 Task: Create Card Mediation Preparation Review in Board Email Marketing Best Practices to Workspace Appointment Scheduling. Create Card Luxury Travel Review in Board Social Media Listening and Monitoring to Workspace Appointment Scheduling. Create Card Mediation Execution Review in Board Customer Loyalty Program Strategy and Execution to Workspace Appointment Scheduling
Action: Mouse moved to (193, 171)
Screenshot: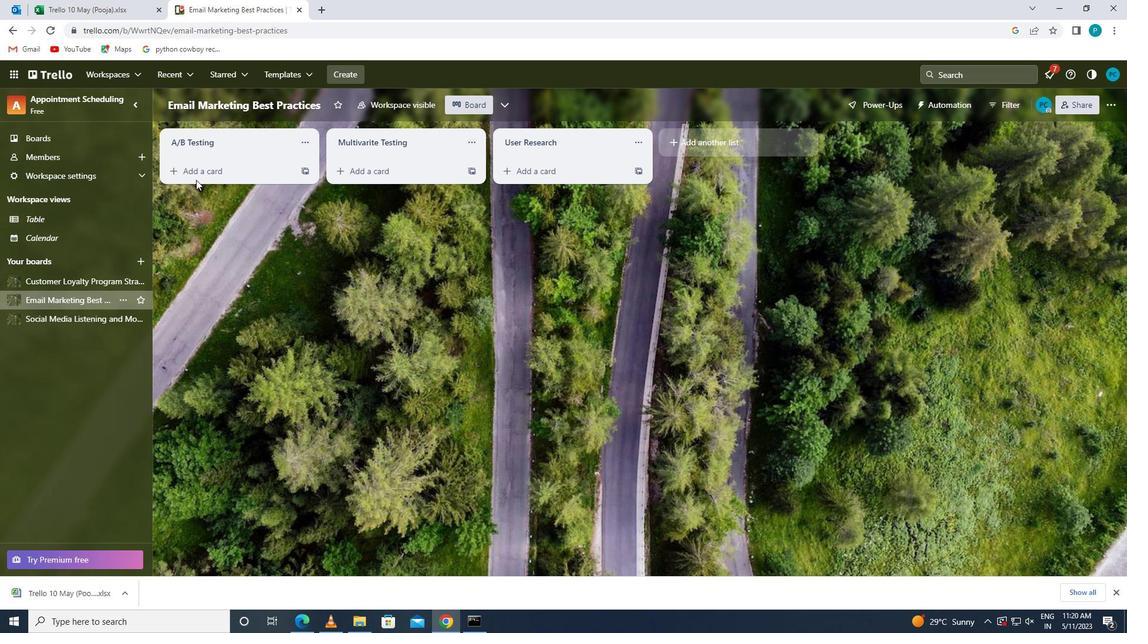 
Action: Mouse pressed left at (193, 171)
Screenshot: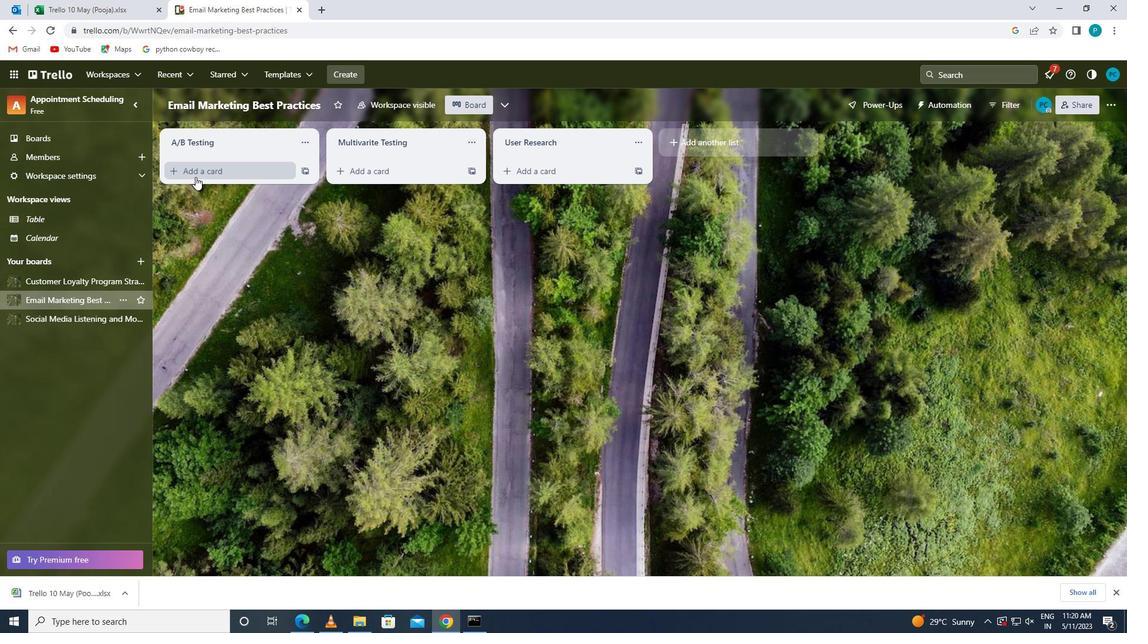 
Action: Mouse moved to (230, 197)
Screenshot: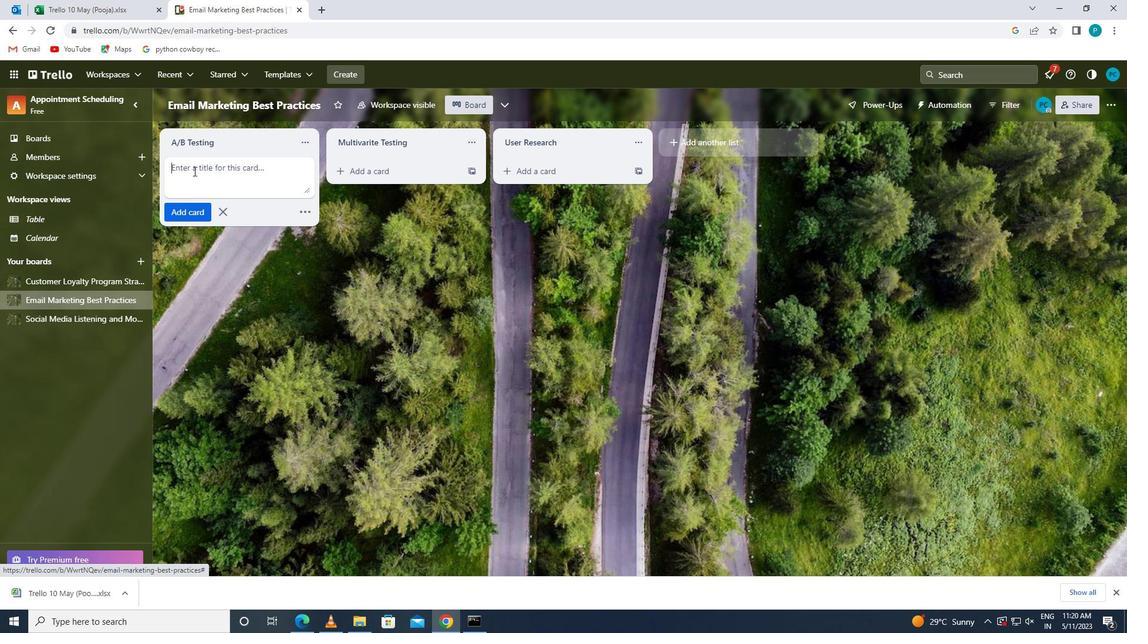 
Action: Key pressed <Key.caps_lock>m<Key.caps_lock>ediation<Key.space><Key.caps_lock>p<Key.caps_lock>reparation<Key.space><Key.caps_lock>r<Key.caps_lock>evir<Key.backspace>ew
Screenshot: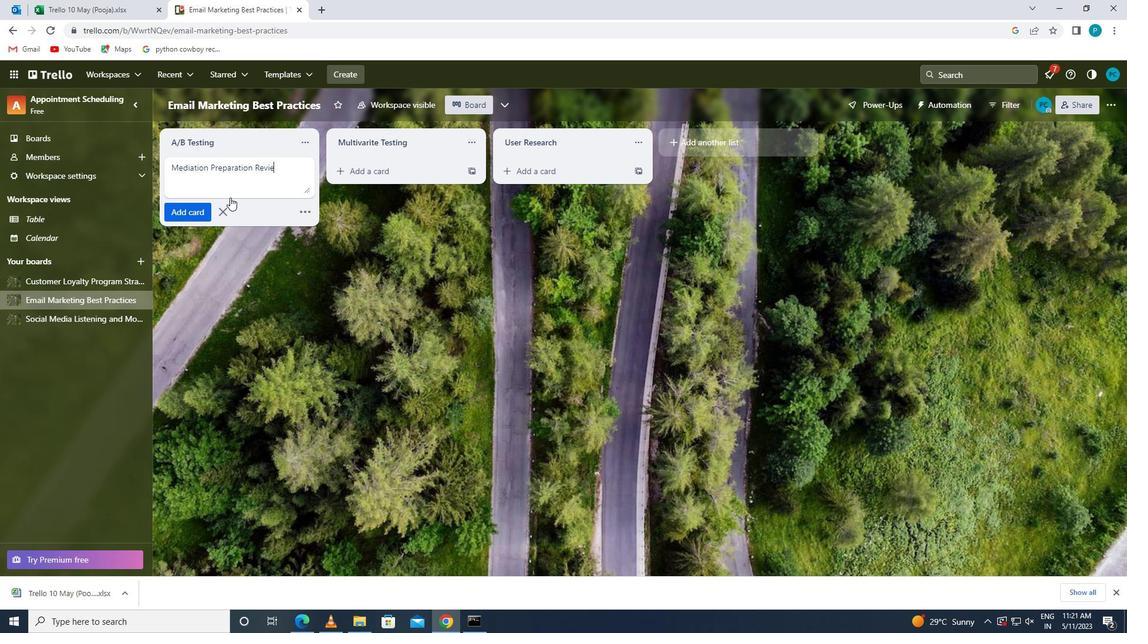 
Action: Mouse moved to (194, 217)
Screenshot: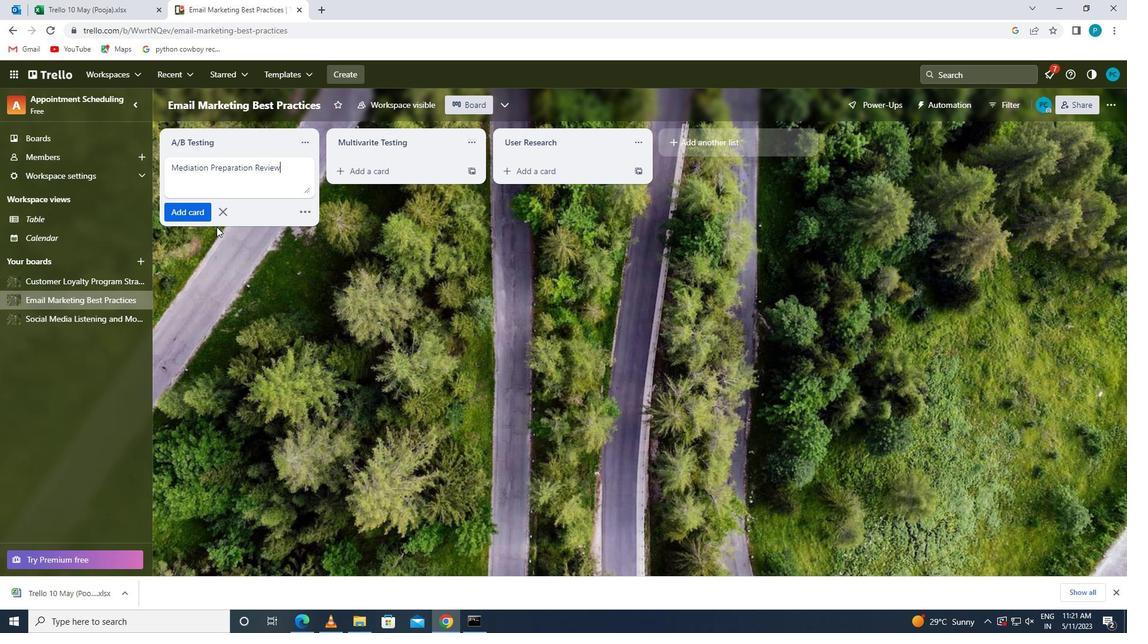 
Action: Mouse pressed left at (194, 217)
Screenshot: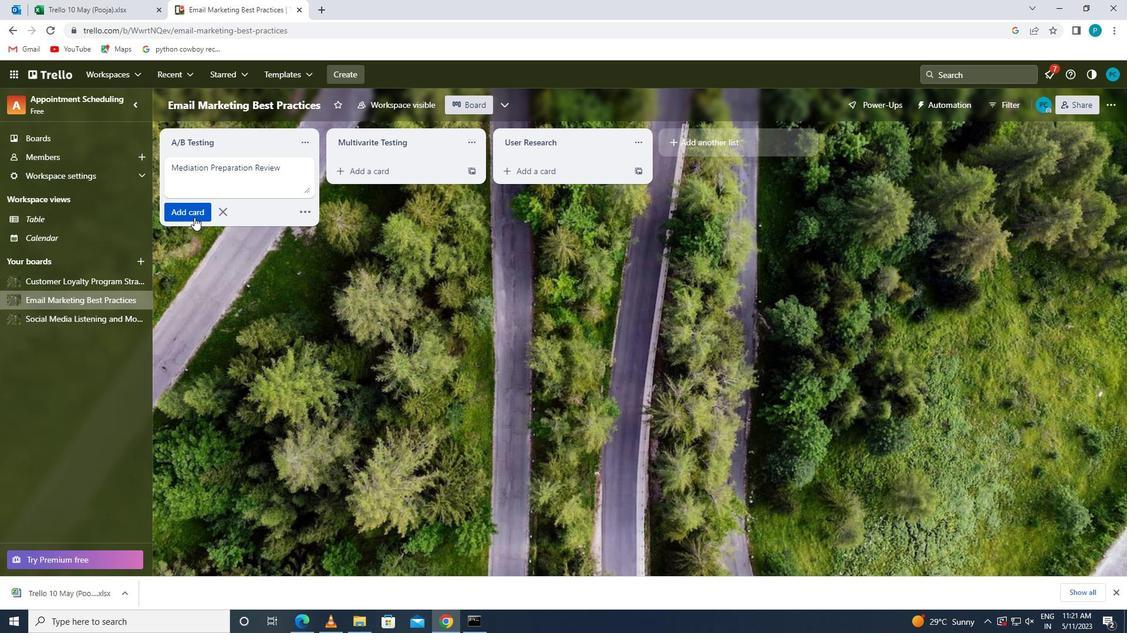 
Action: Mouse moved to (51, 319)
Screenshot: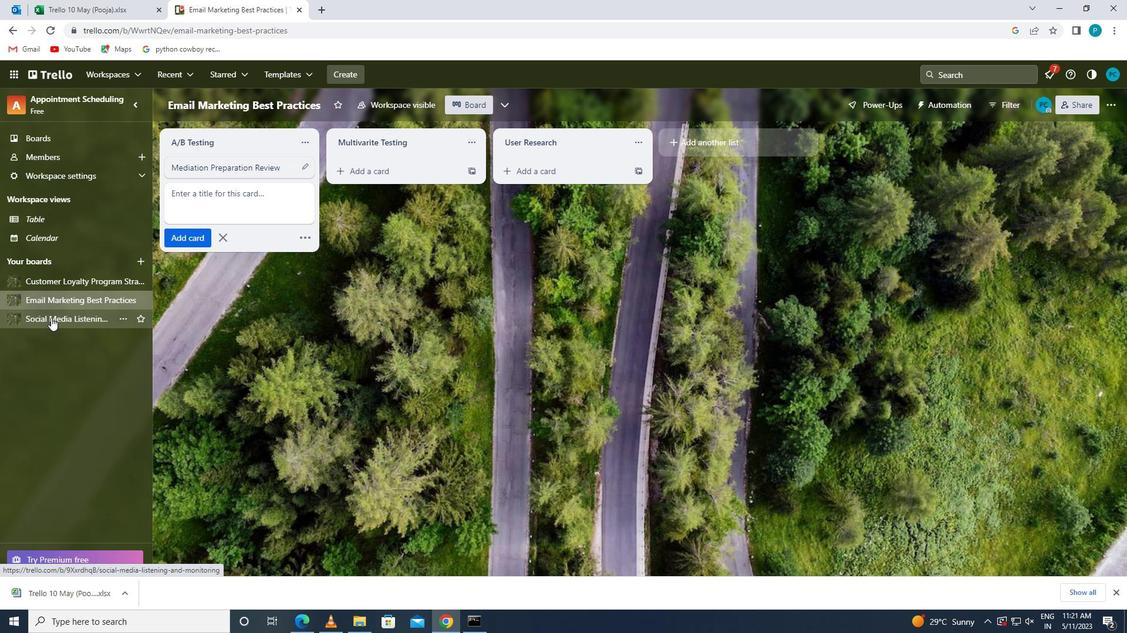 
Action: Mouse pressed left at (51, 319)
Screenshot: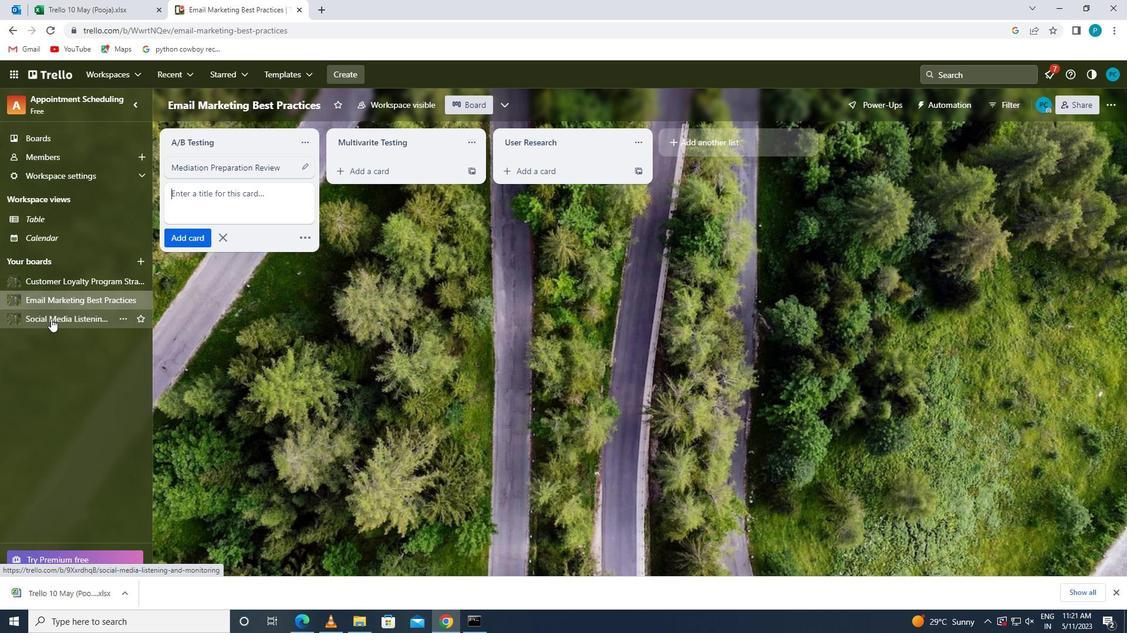 
Action: Mouse moved to (230, 170)
Screenshot: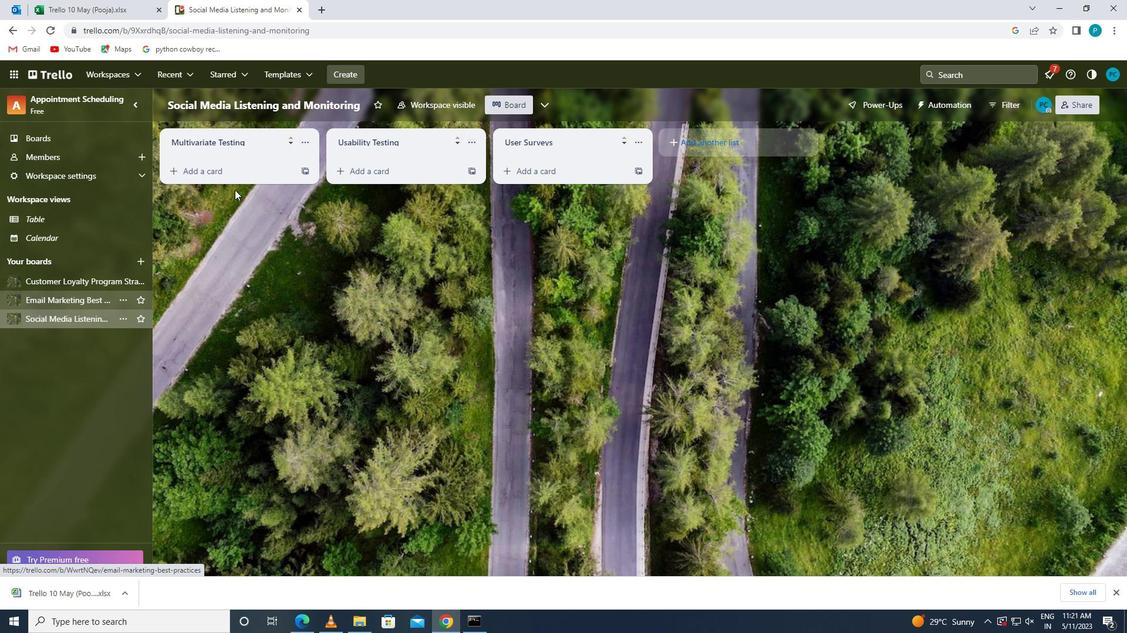 
Action: Mouse pressed left at (230, 170)
Screenshot: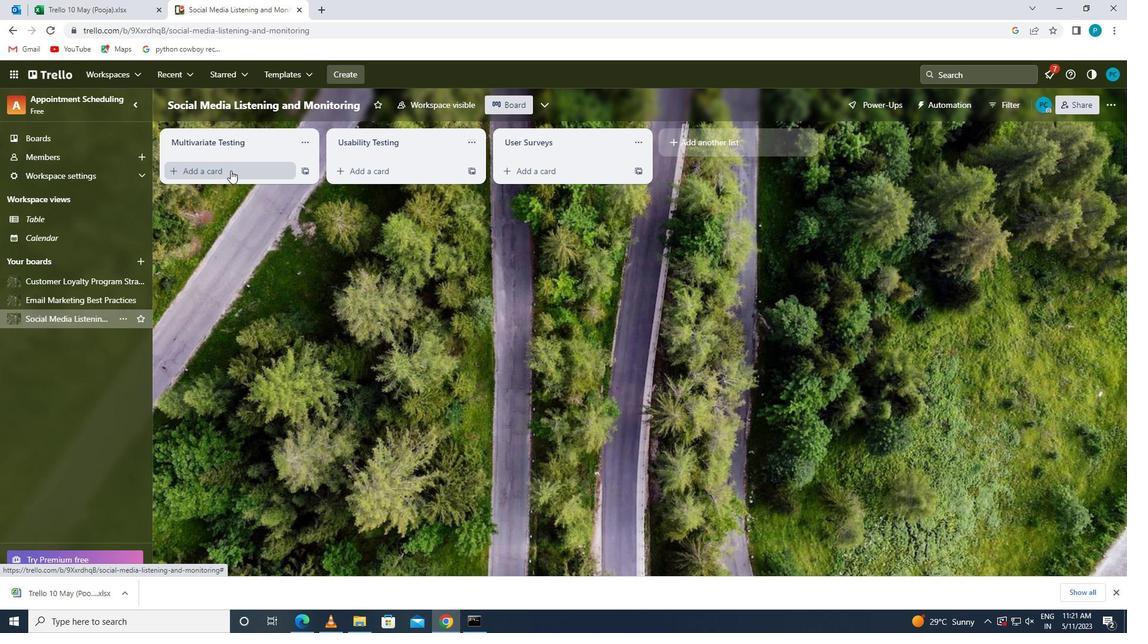 
Action: Key pressed <Key.caps_lock>l<Key.caps_lock>uxury<Key.space><Key.caps_lock>t<Key.caps_lock>ravel<Key.space><Key.caps_lock>r<Key.caps_lock>eview
Screenshot: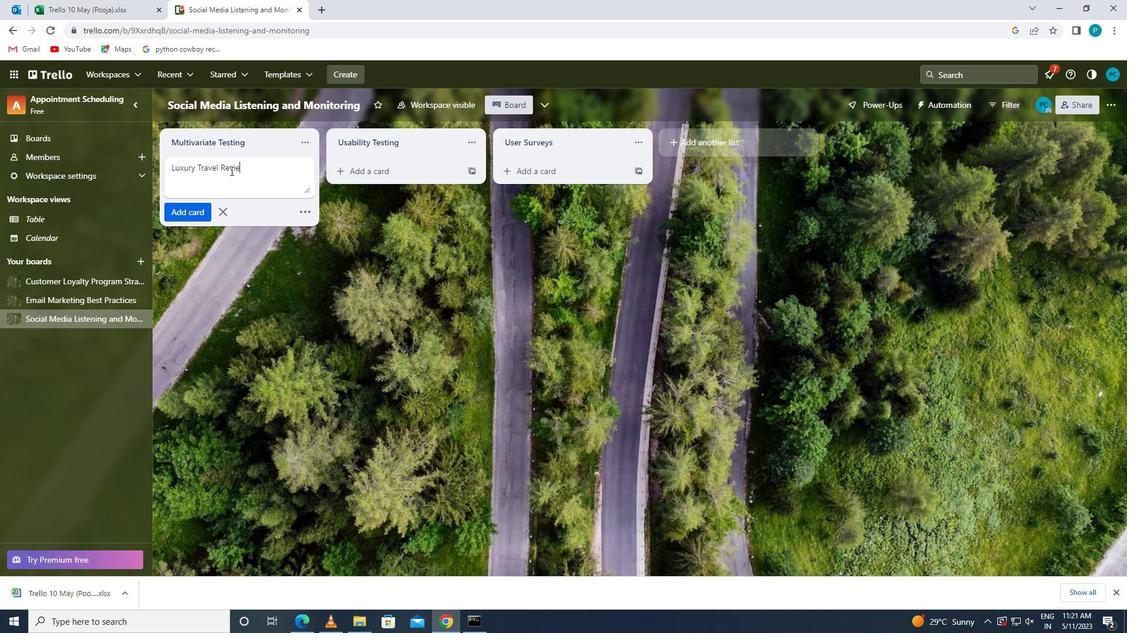 
Action: Mouse moved to (184, 220)
Screenshot: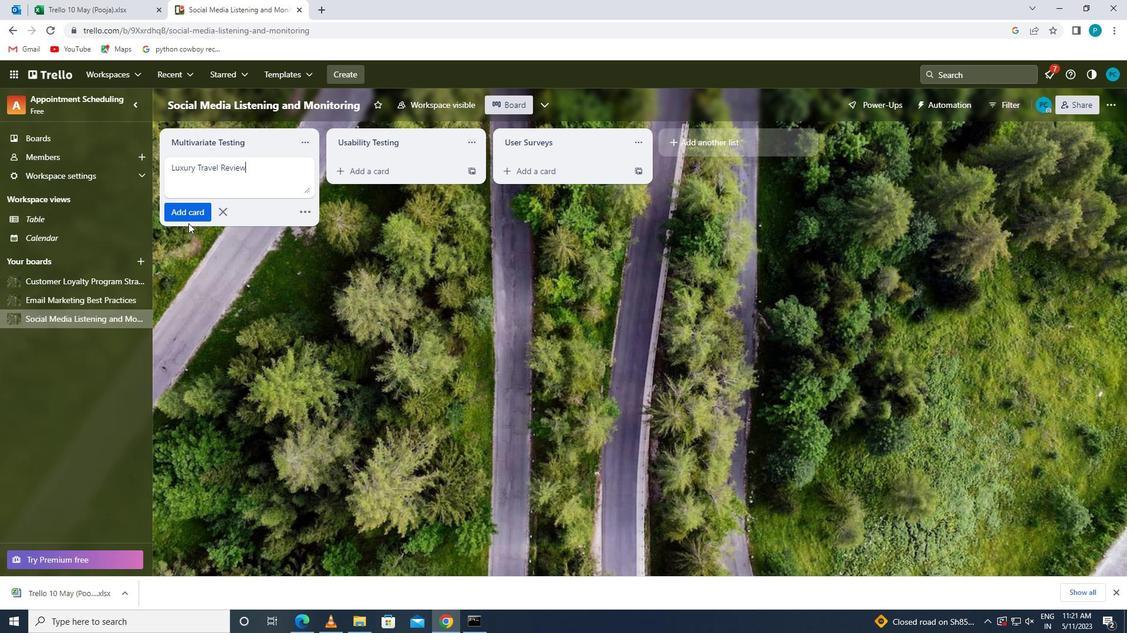 
Action: Mouse pressed left at (184, 220)
Screenshot: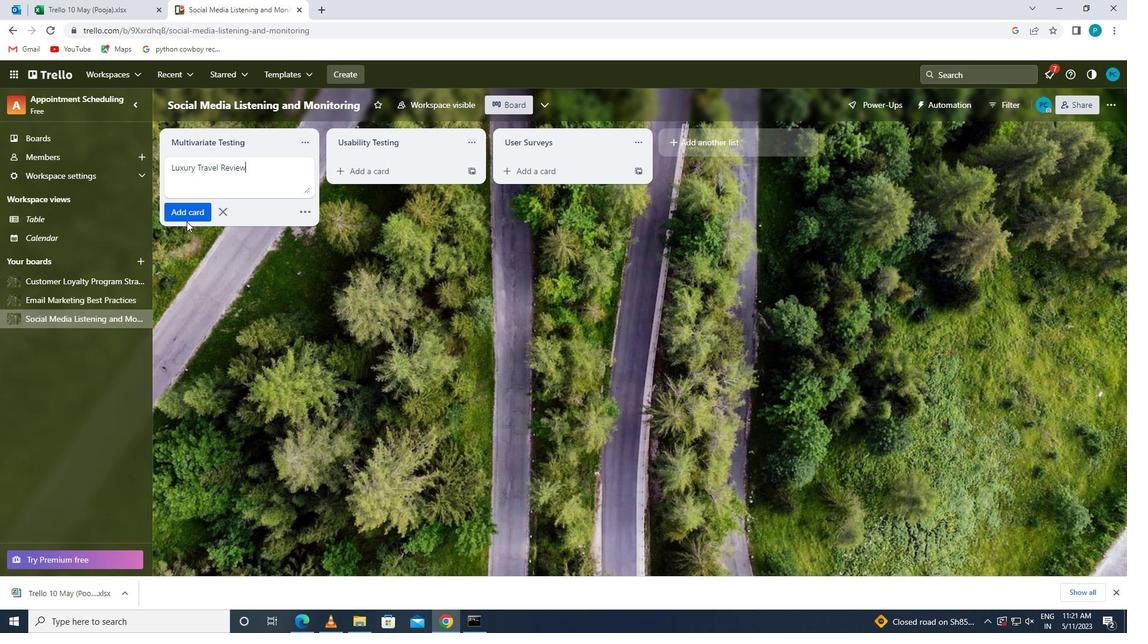 
Action: Mouse moved to (56, 277)
Screenshot: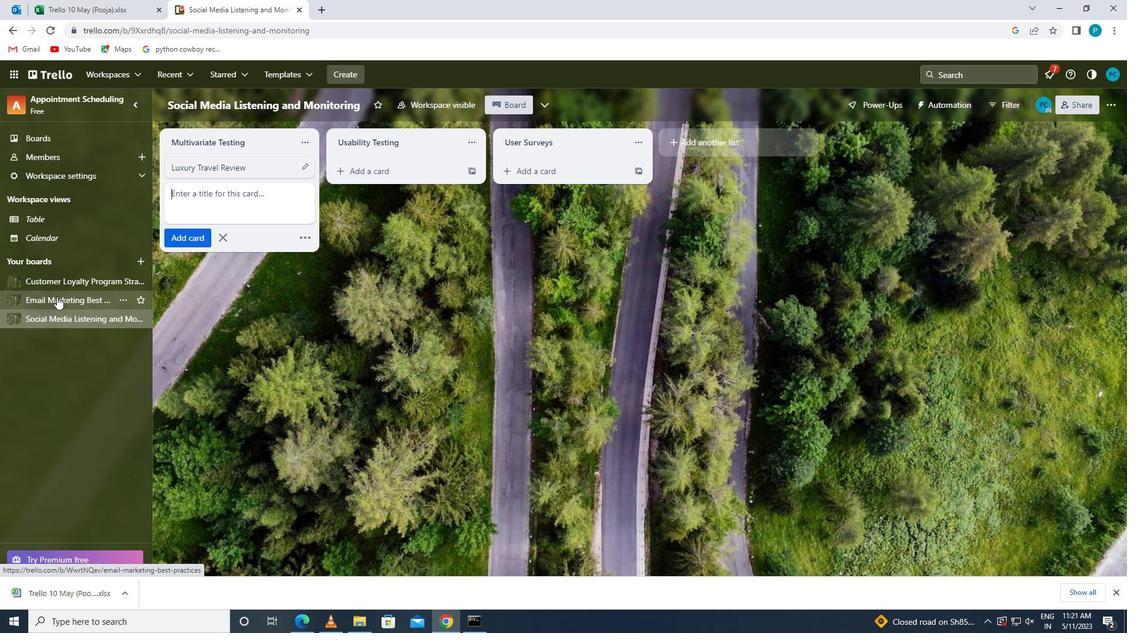 
Action: Mouse pressed left at (56, 277)
Screenshot: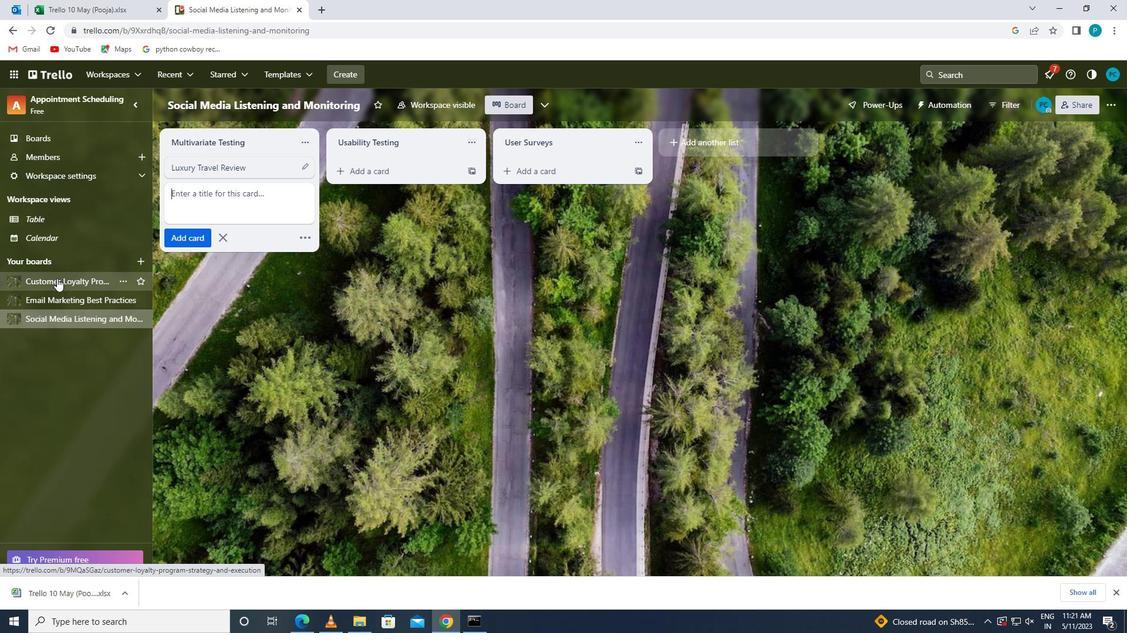 
Action: Mouse moved to (190, 184)
Screenshot: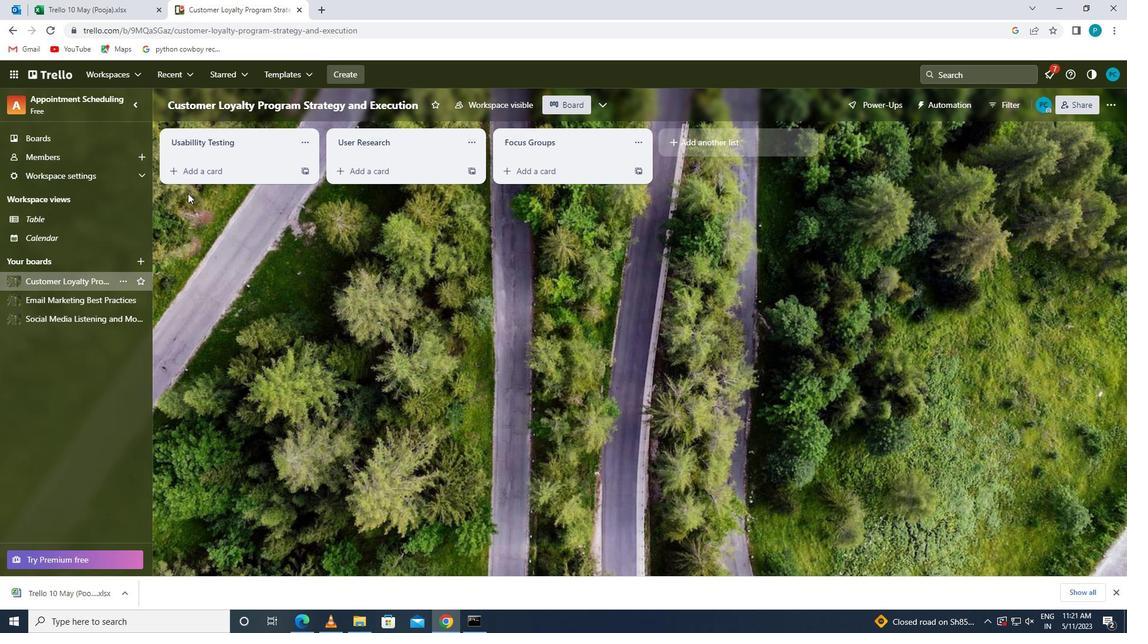 
Action: Mouse pressed left at (190, 184)
Screenshot: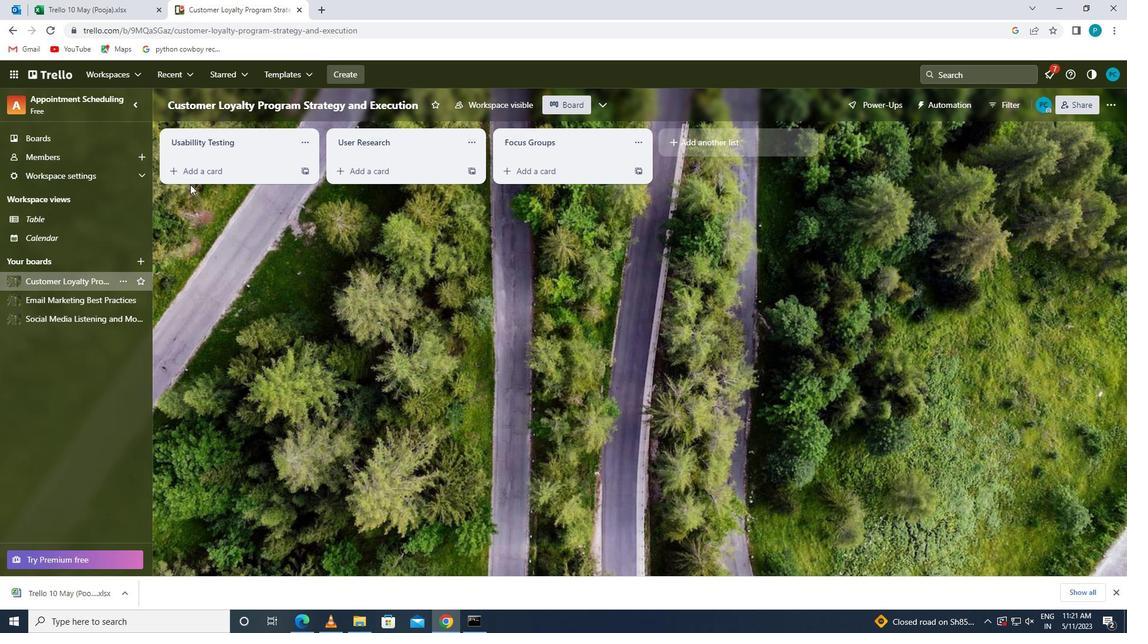 
Action: Mouse moved to (190, 181)
Screenshot: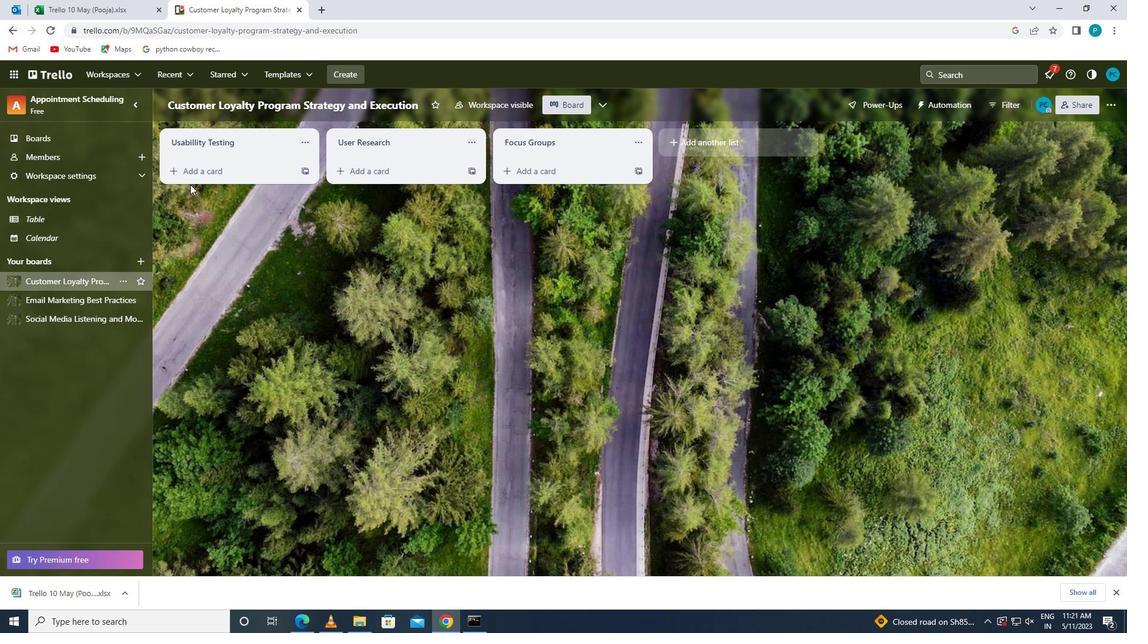 
Action: Mouse pressed left at (190, 181)
Screenshot: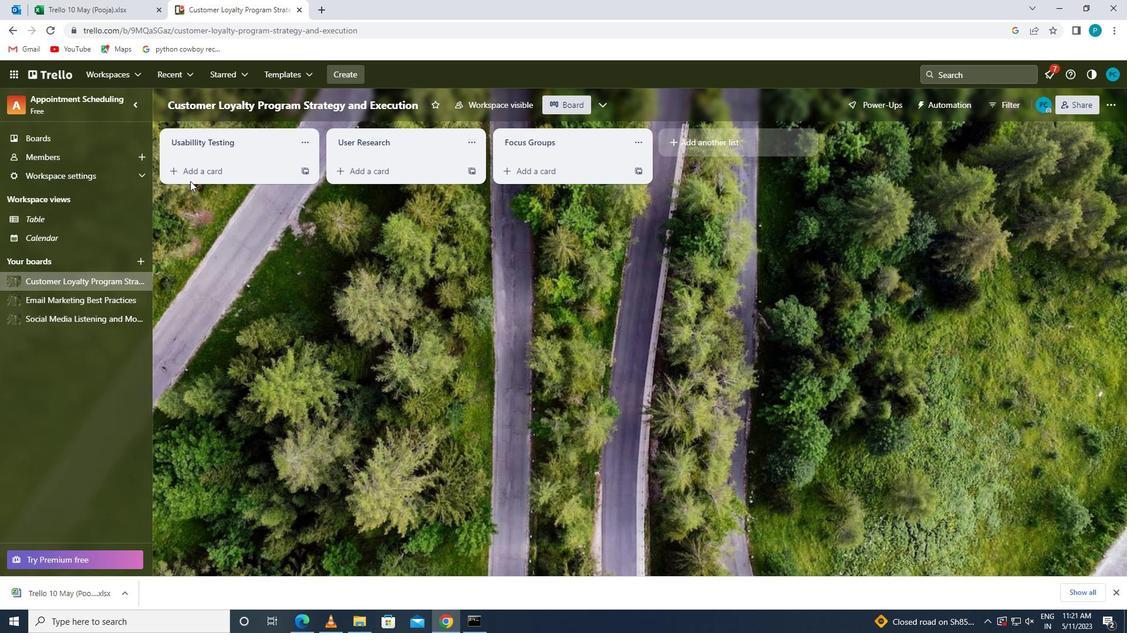 
Action: Mouse moved to (189, 171)
Screenshot: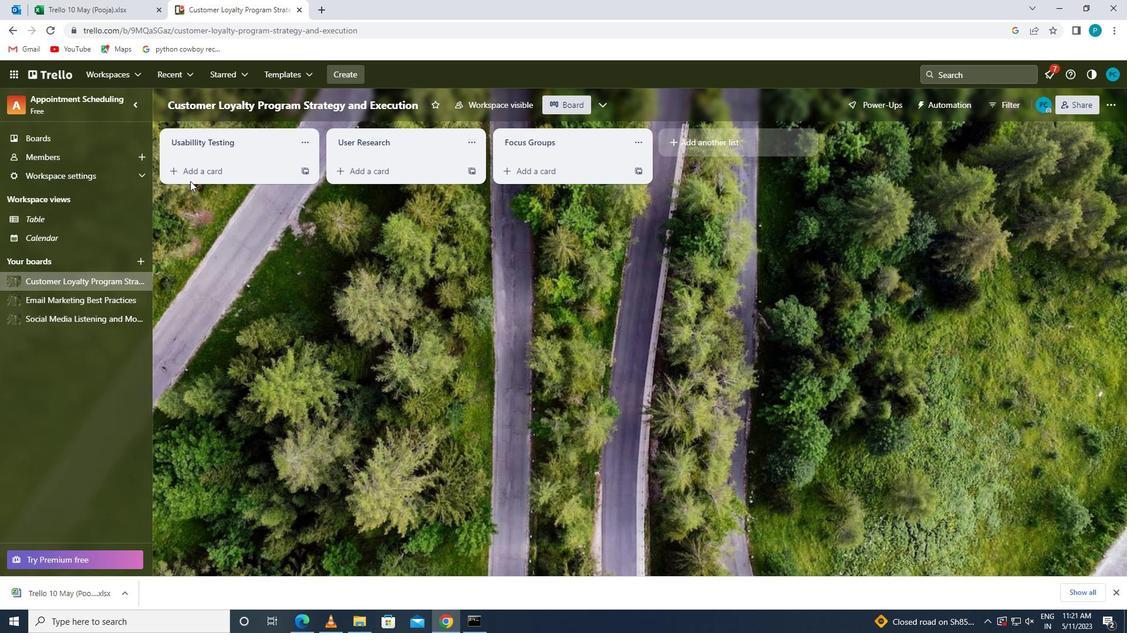 
Action: Mouse pressed left at (189, 171)
Screenshot: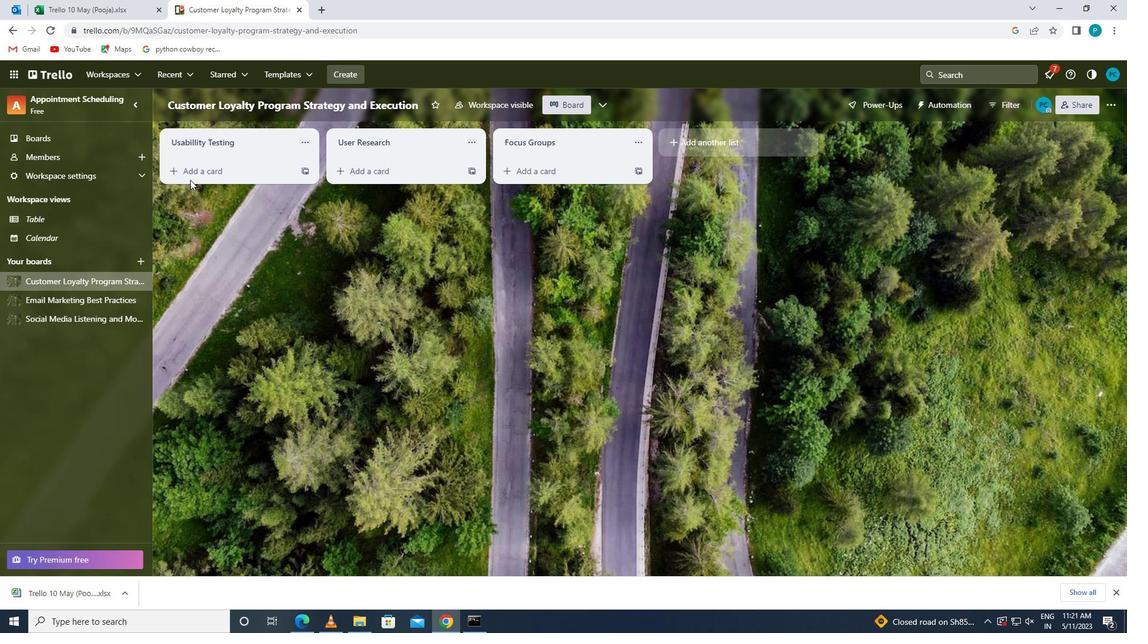 
Action: Mouse moved to (195, 183)
Screenshot: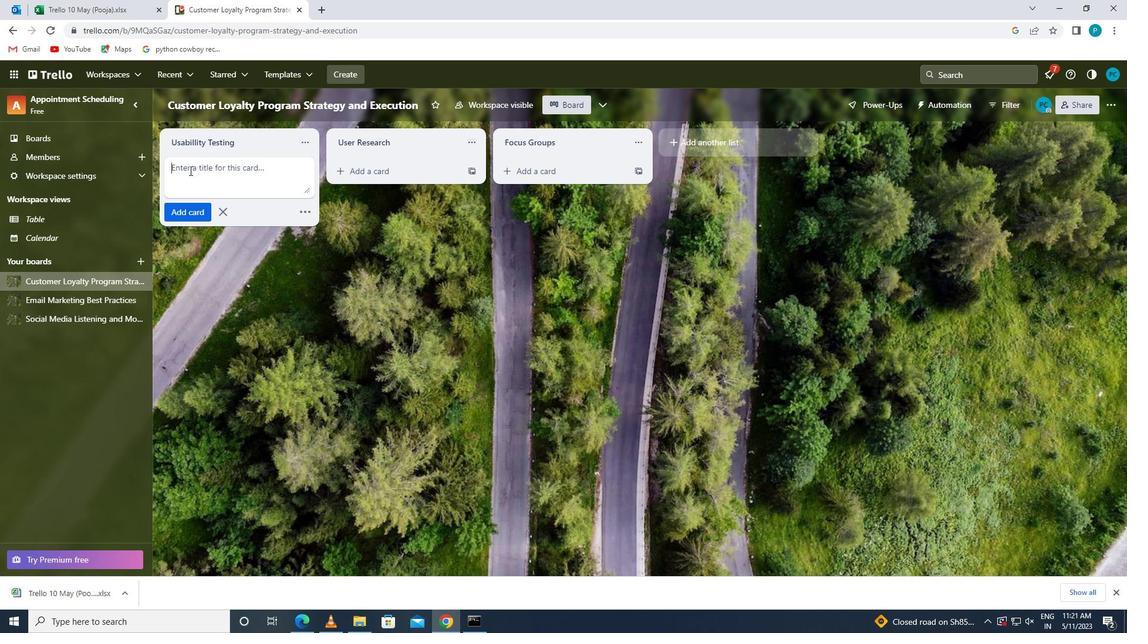 
Action: Key pressed <Key.caps_lock>m<Key.caps_lock>ediation<Key.space><Key.caps_lock>e<Key.caps_lock>xecution<Key.space><Key.caps_lock>r<Key.caps_lock>eview
Screenshot: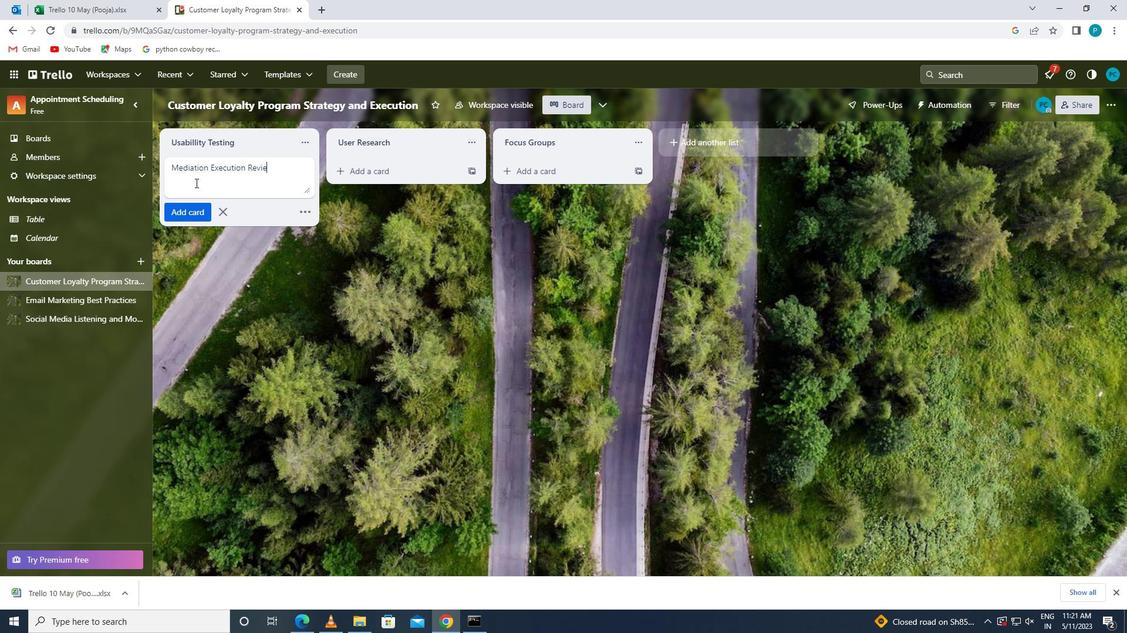 
Action: Mouse moved to (191, 214)
Screenshot: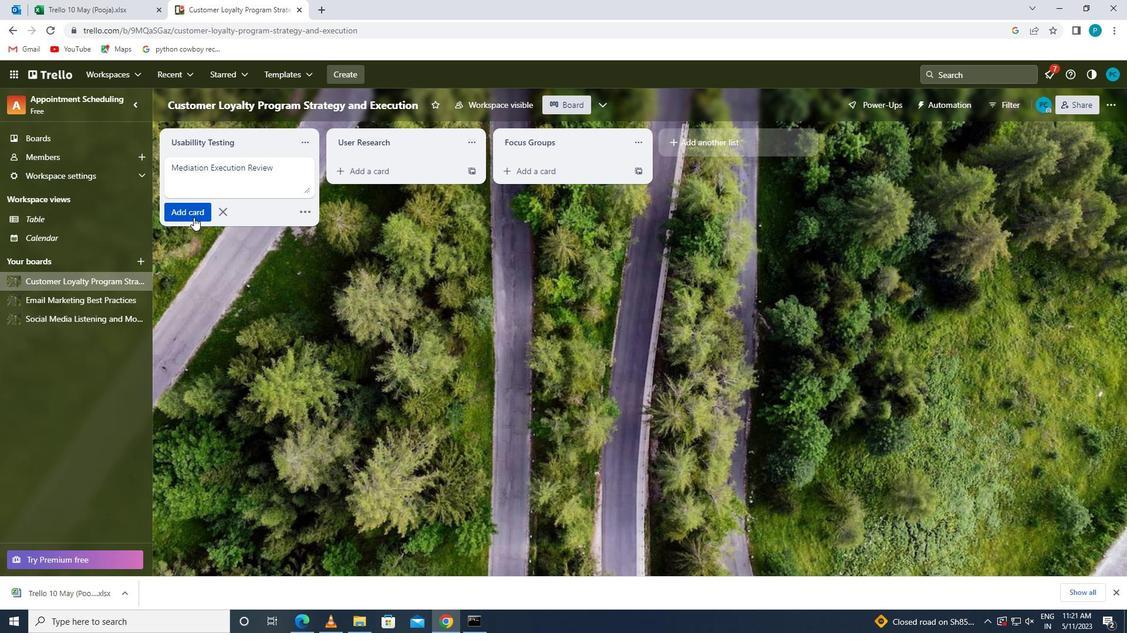 
Action: Mouse pressed left at (191, 214)
Screenshot: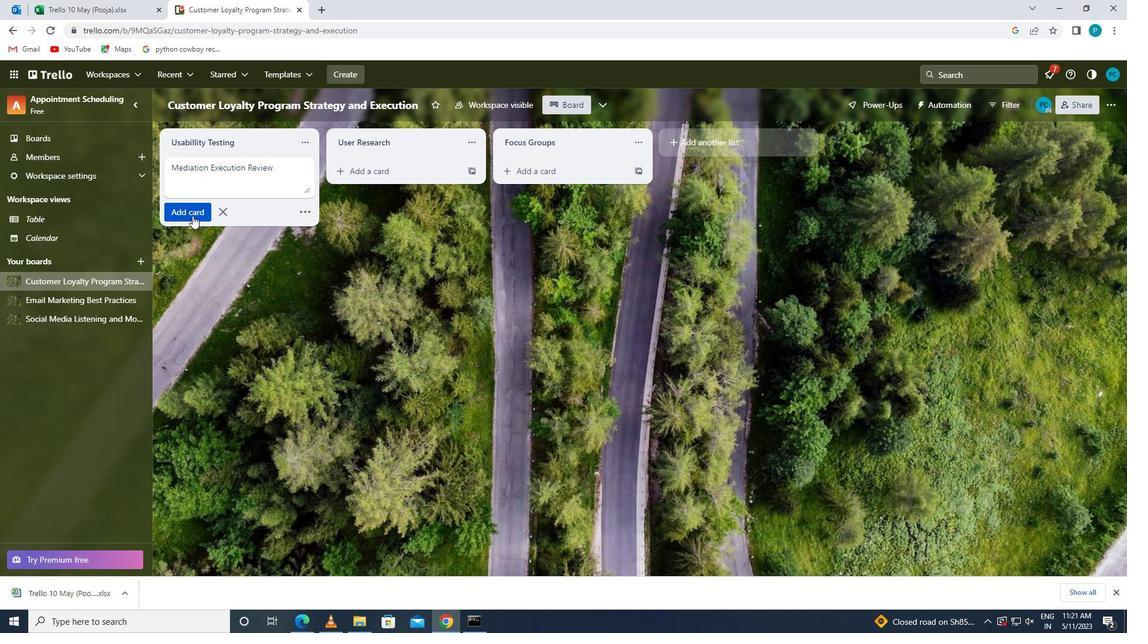 
